 Task: Change the title font size to 7.
Action: Mouse moved to (194, 91)
Screenshot: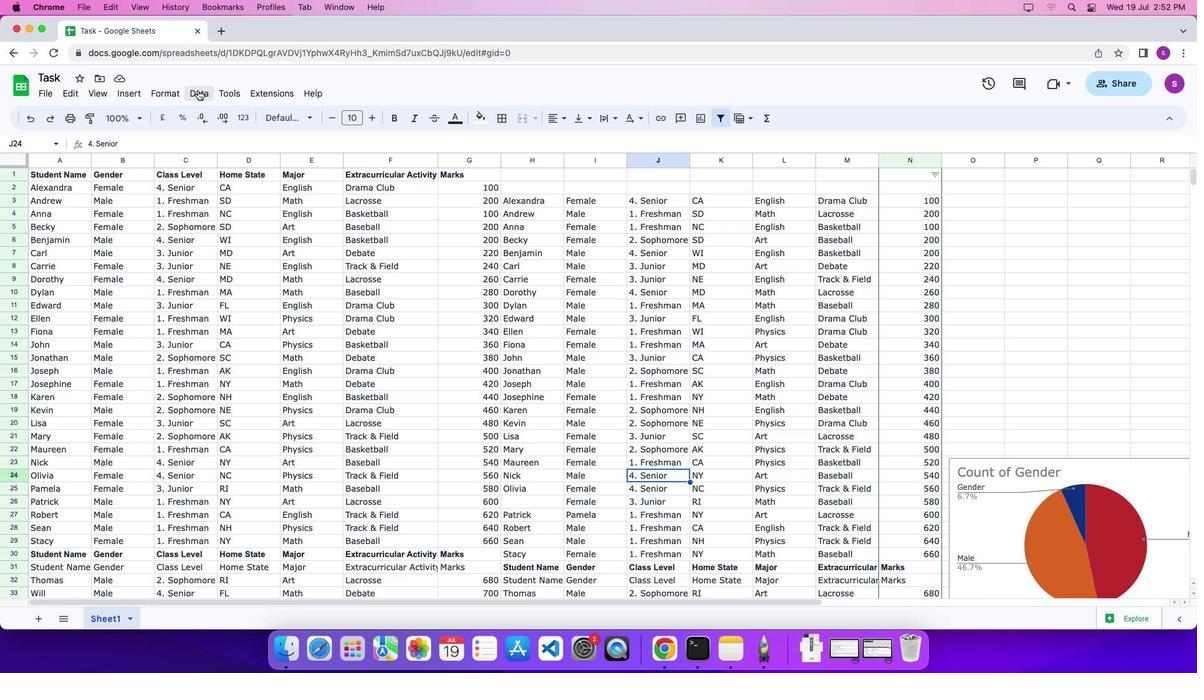 
Action: Mouse pressed left at (194, 91)
Screenshot: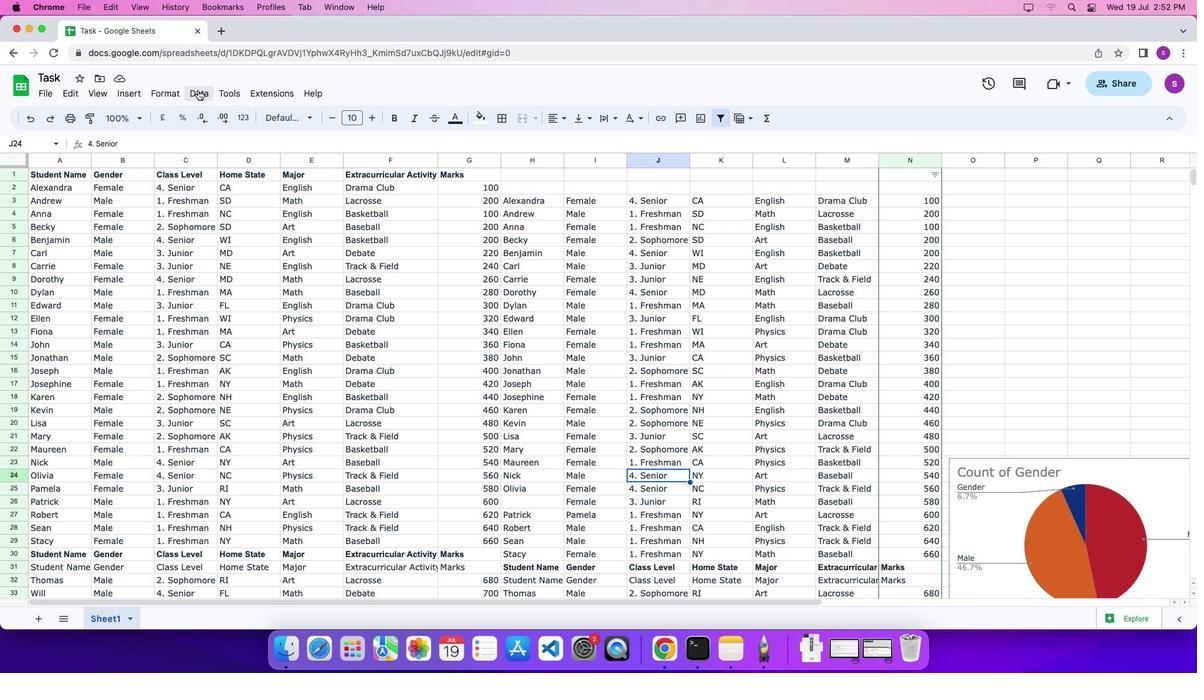
Action: Mouse moved to (200, 89)
Screenshot: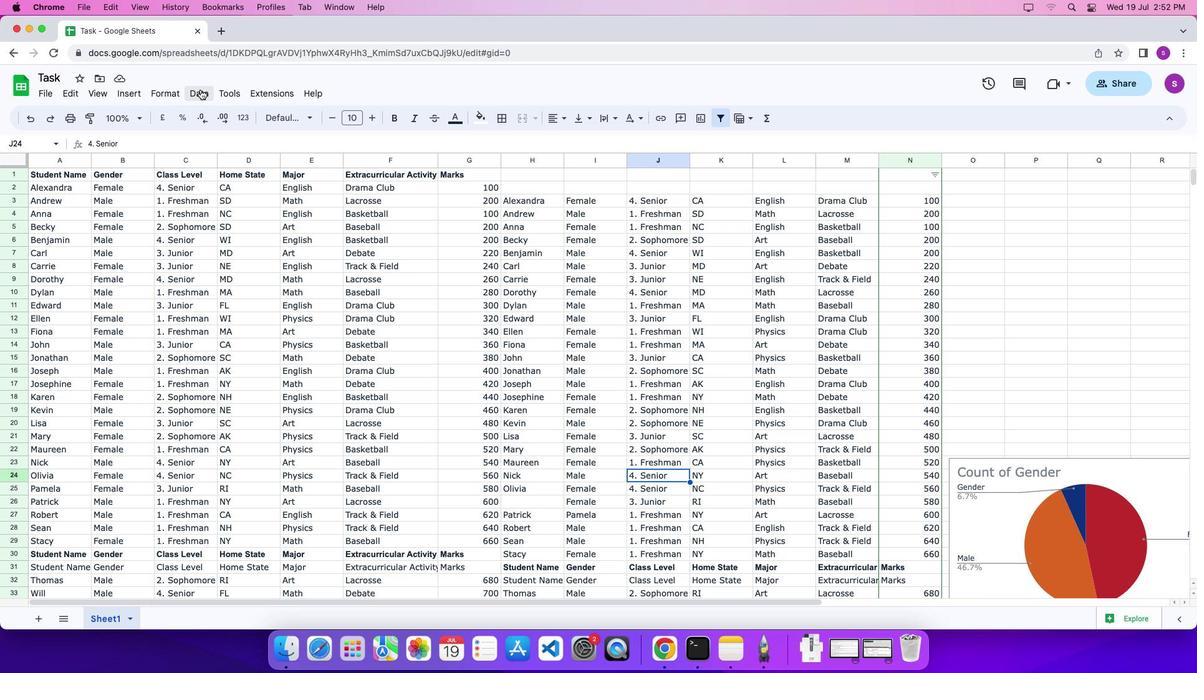 
Action: Mouse pressed left at (200, 89)
Screenshot: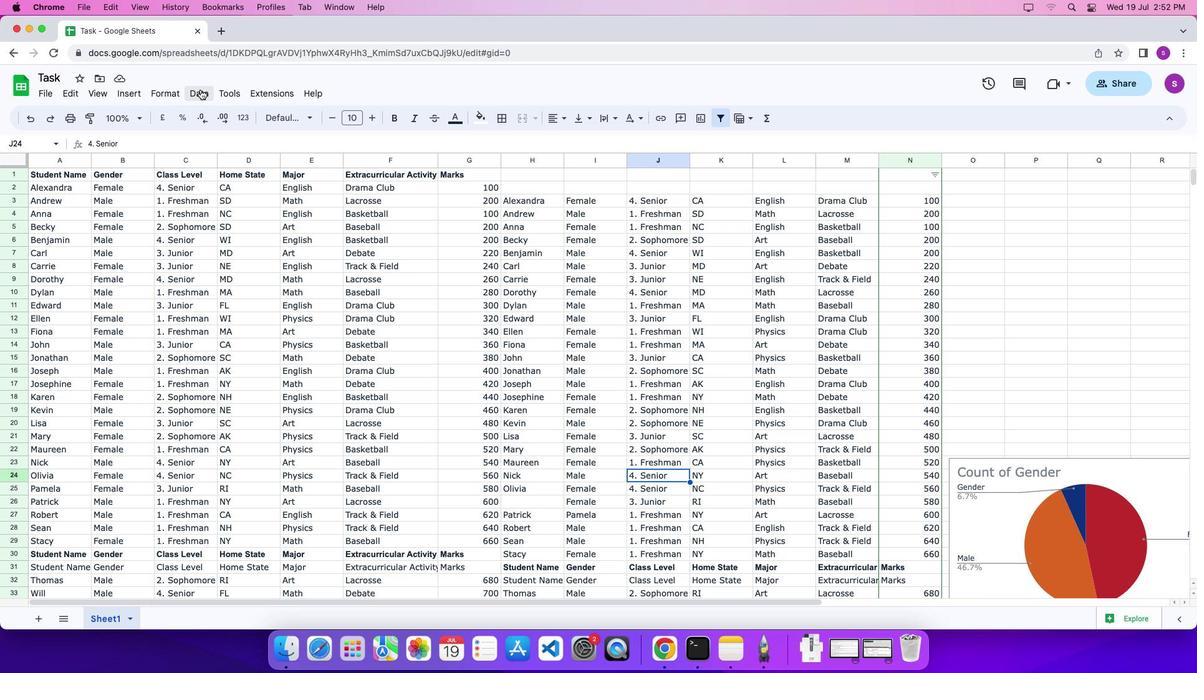 
Action: Mouse moved to (200, 89)
Screenshot: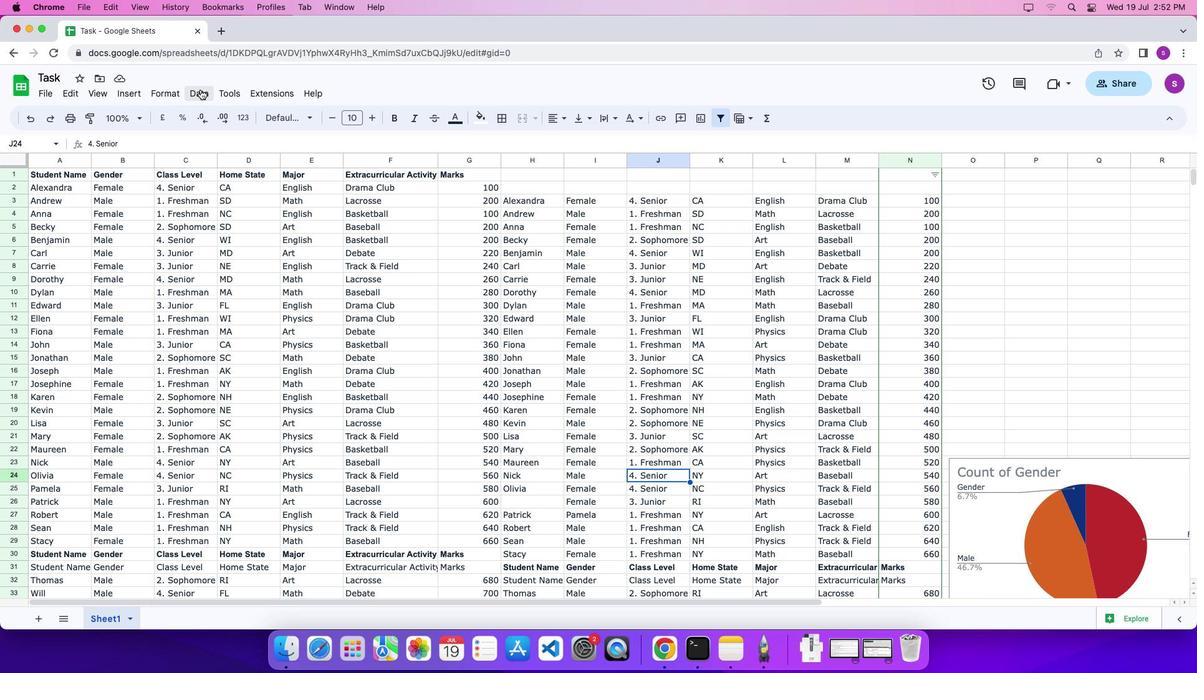 
Action: Mouse pressed left at (200, 89)
Screenshot: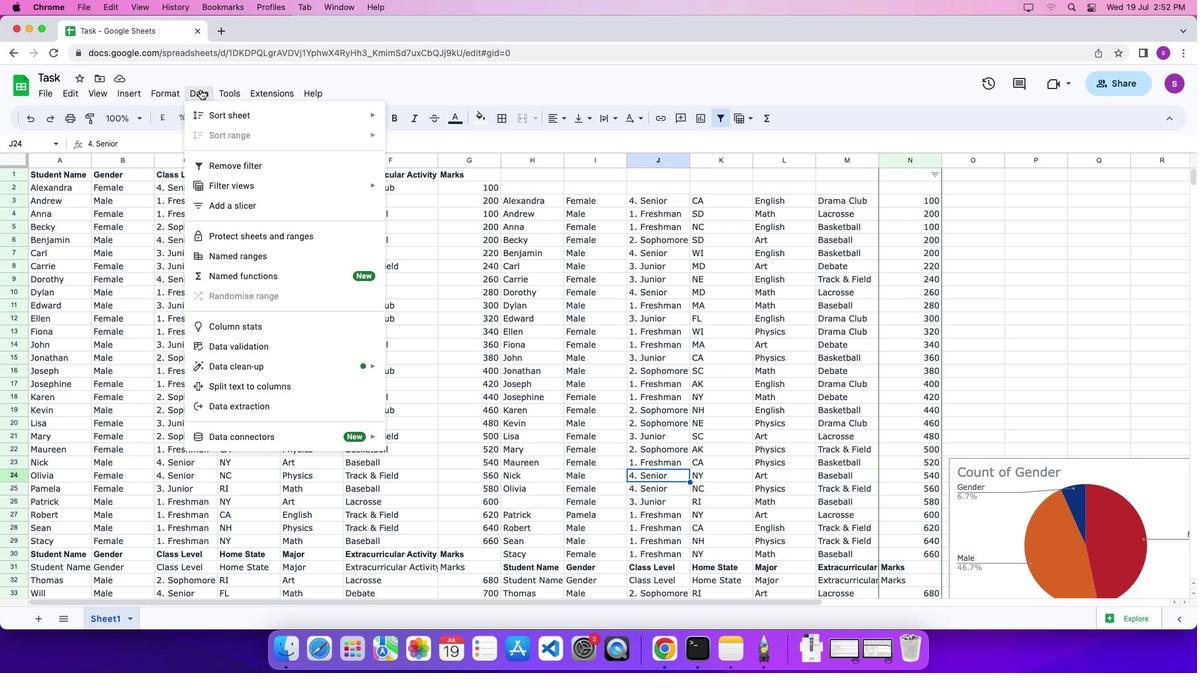 
Action: Mouse pressed left at (200, 89)
Screenshot: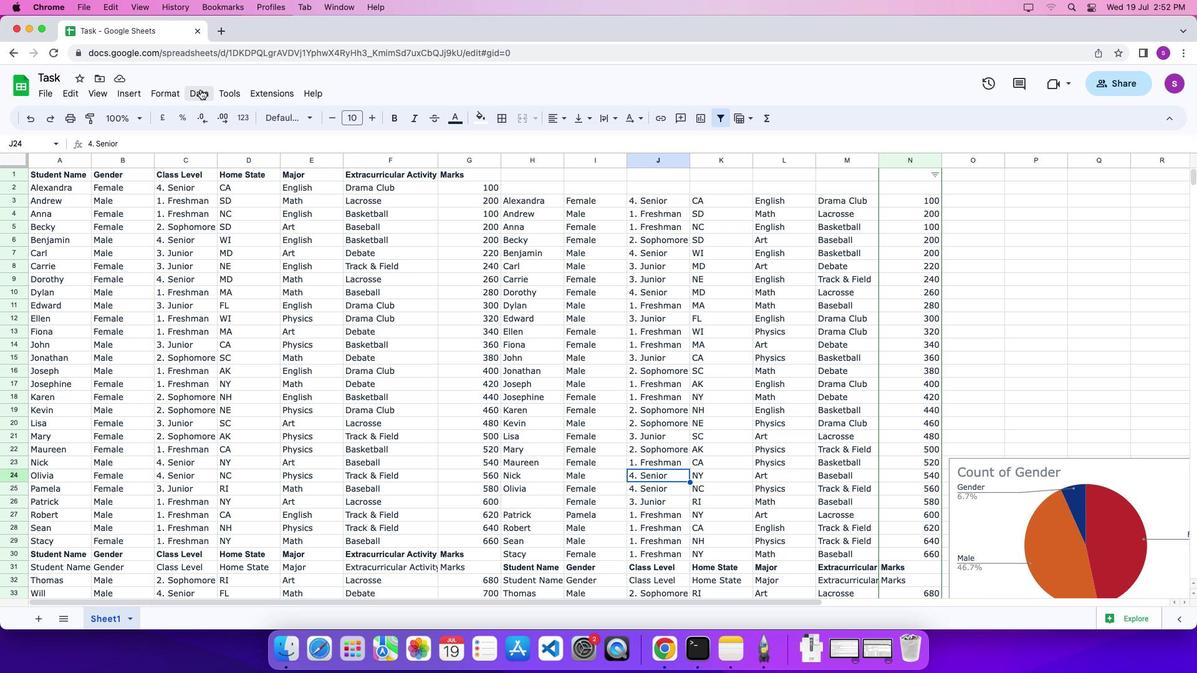 
Action: Mouse moved to (241, 208)
Screenshot: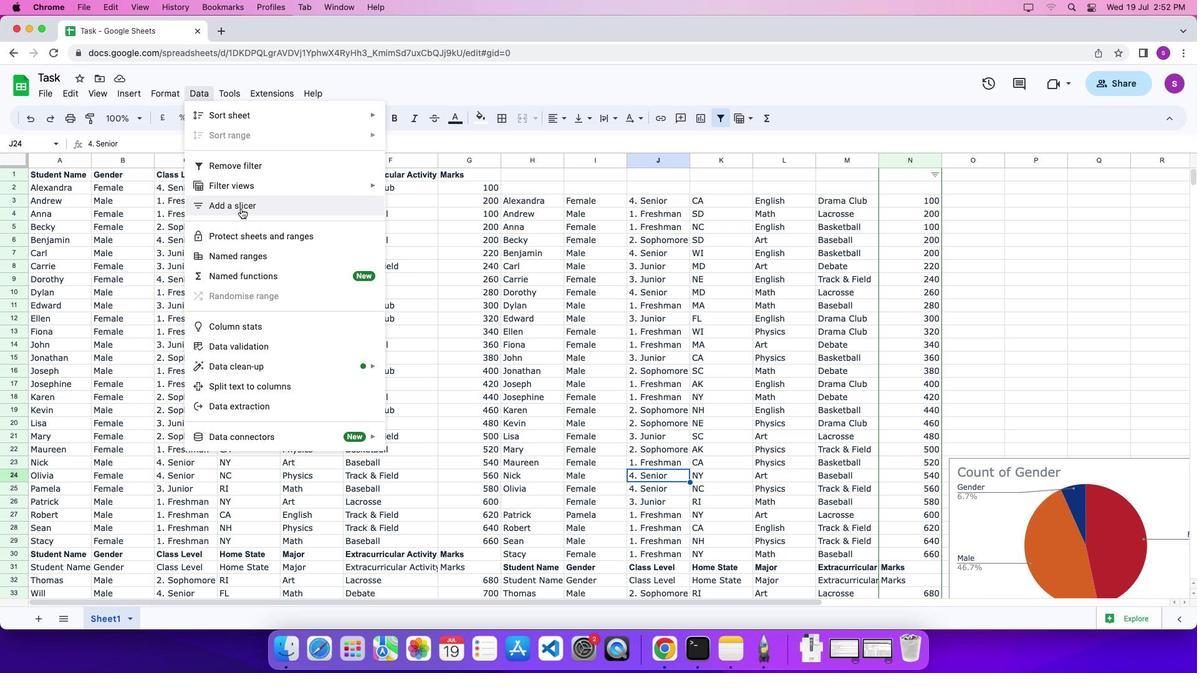 
Action: Mouse pressed left at (241, 208)
Screenshot: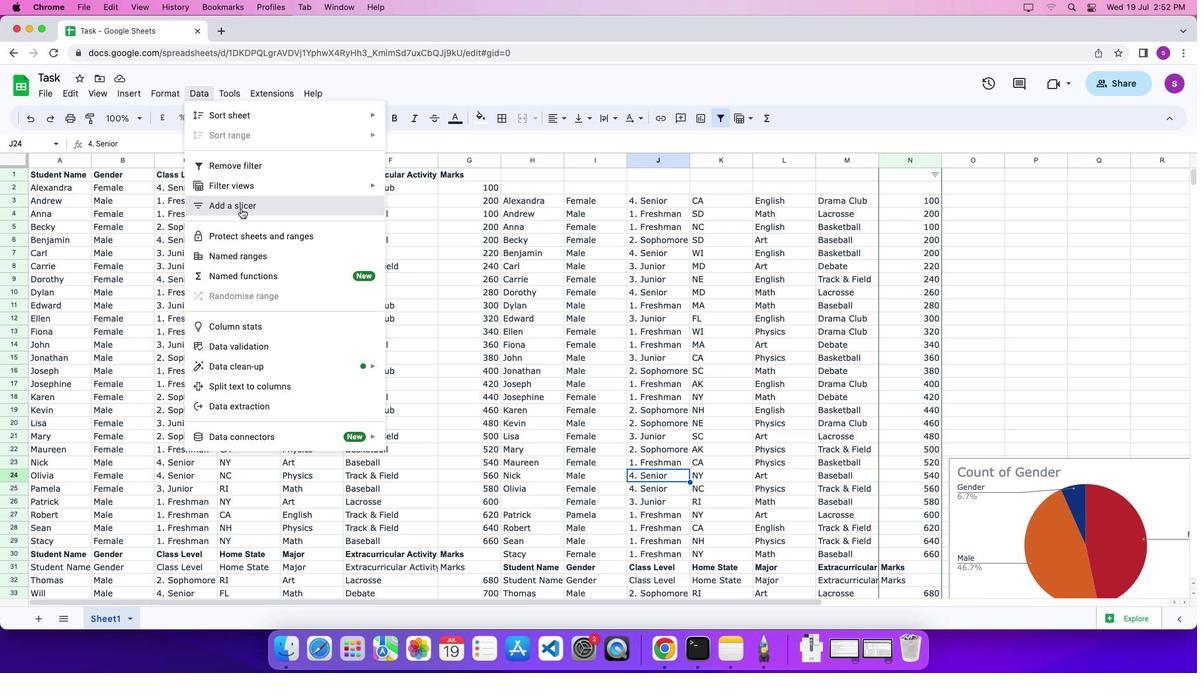 
Action: Mouse moved to (1045, 285)
Screenshot: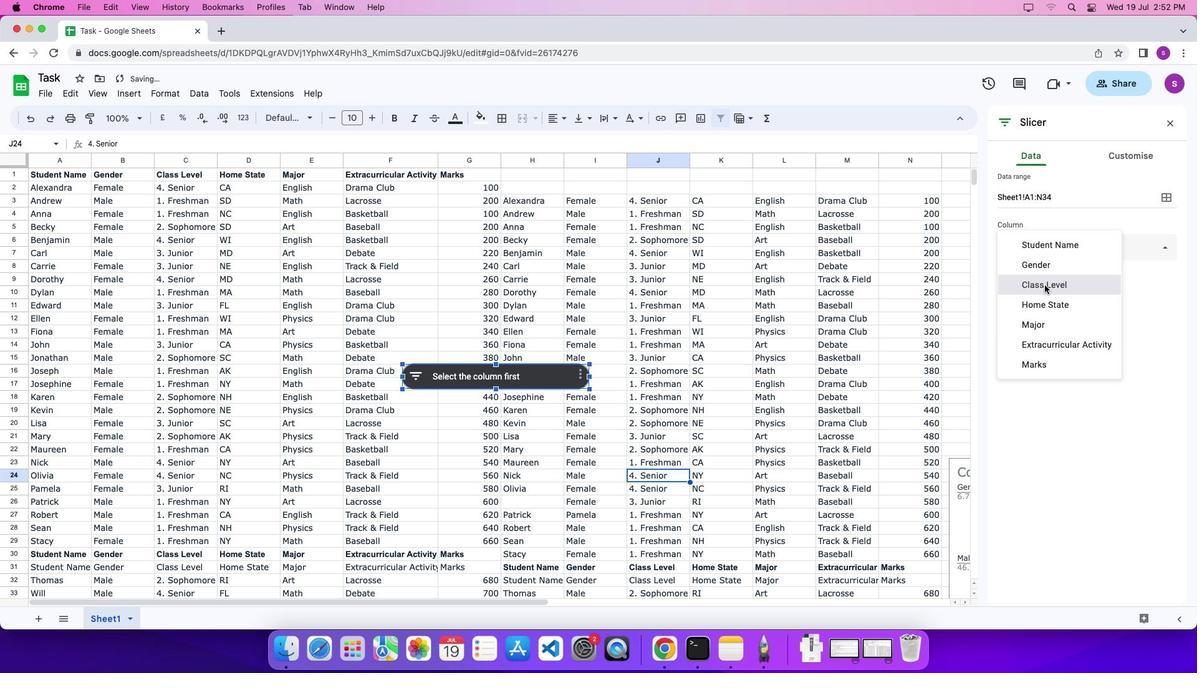 
Action: Mouse pressed left at (1045, 285)
Screenshot: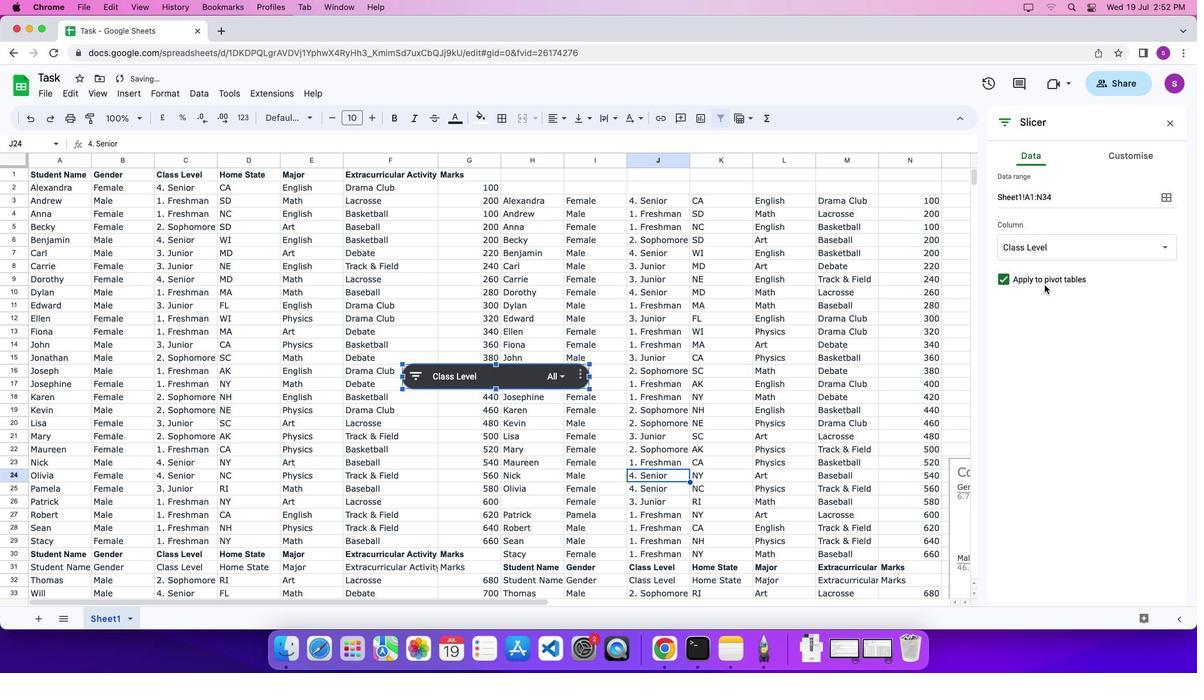 
Action: Mouse moved to (1114, 155)
Screenshot: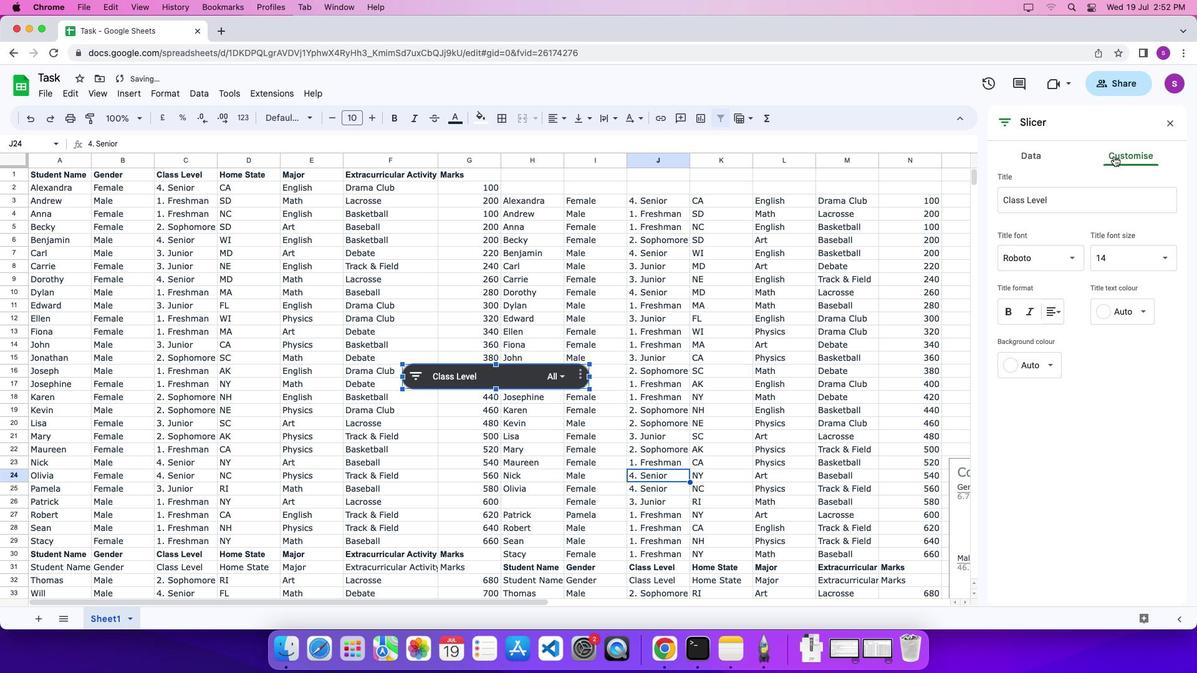 
Action: Mouse pressed left at (1114, 155)
Screenshot: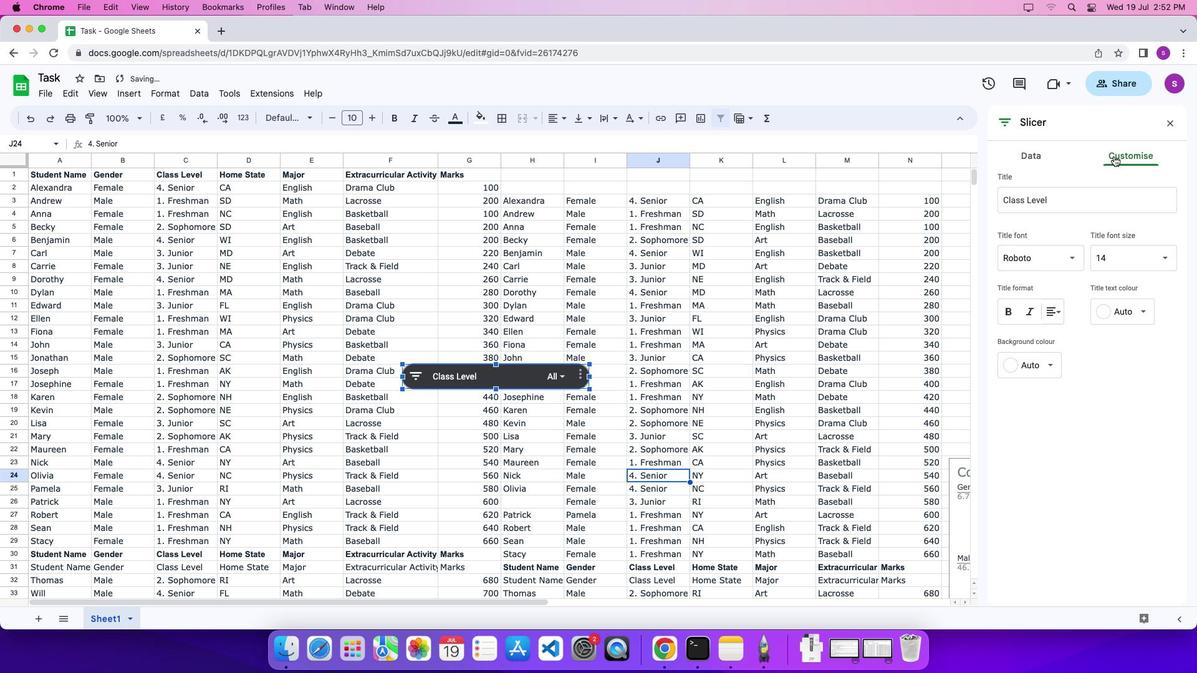 
Action: Mouse moved to (1146, 253)
Screenshot: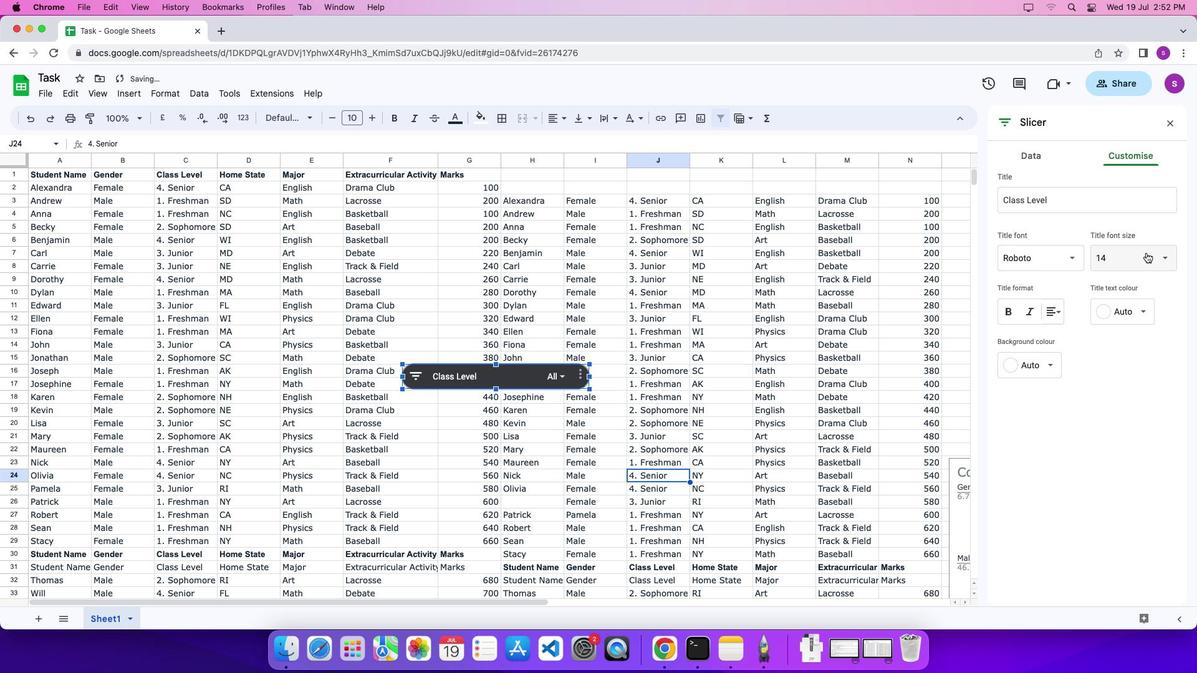 
Action: Mouse pressed left at (1146, 253)
Screenshot: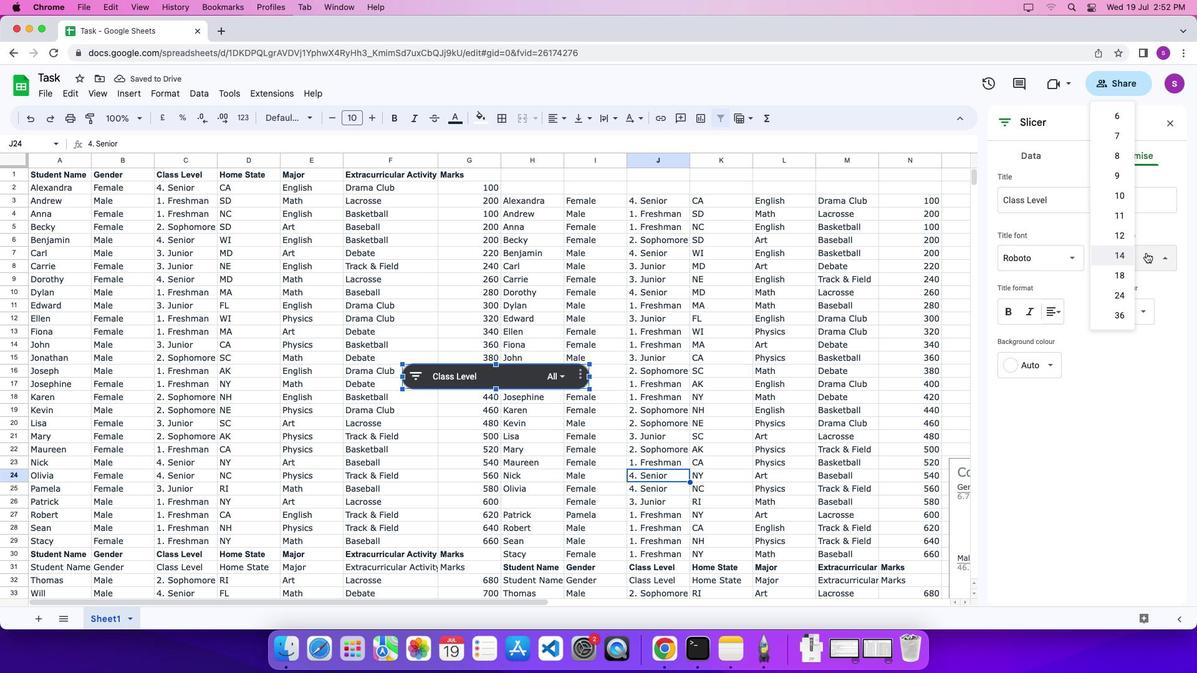 
Action: Mouse moved to (1118, 139)
Screenshot: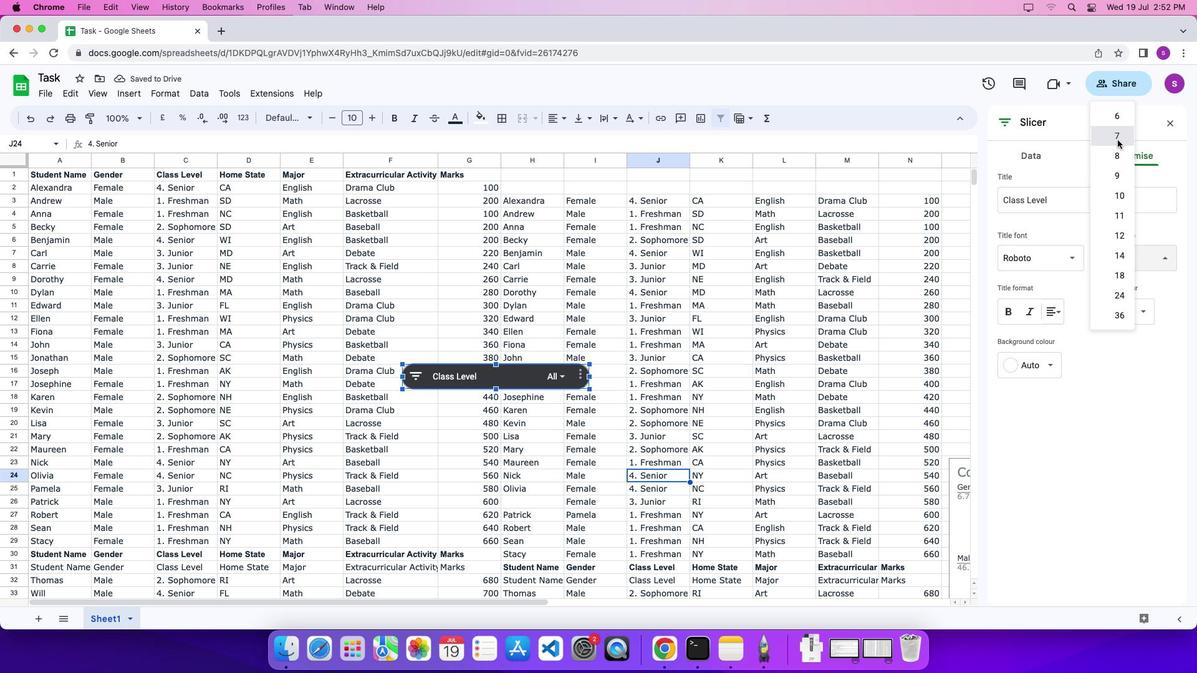 
Action: Mouse pressed left at (1118, 139)
Screenshot: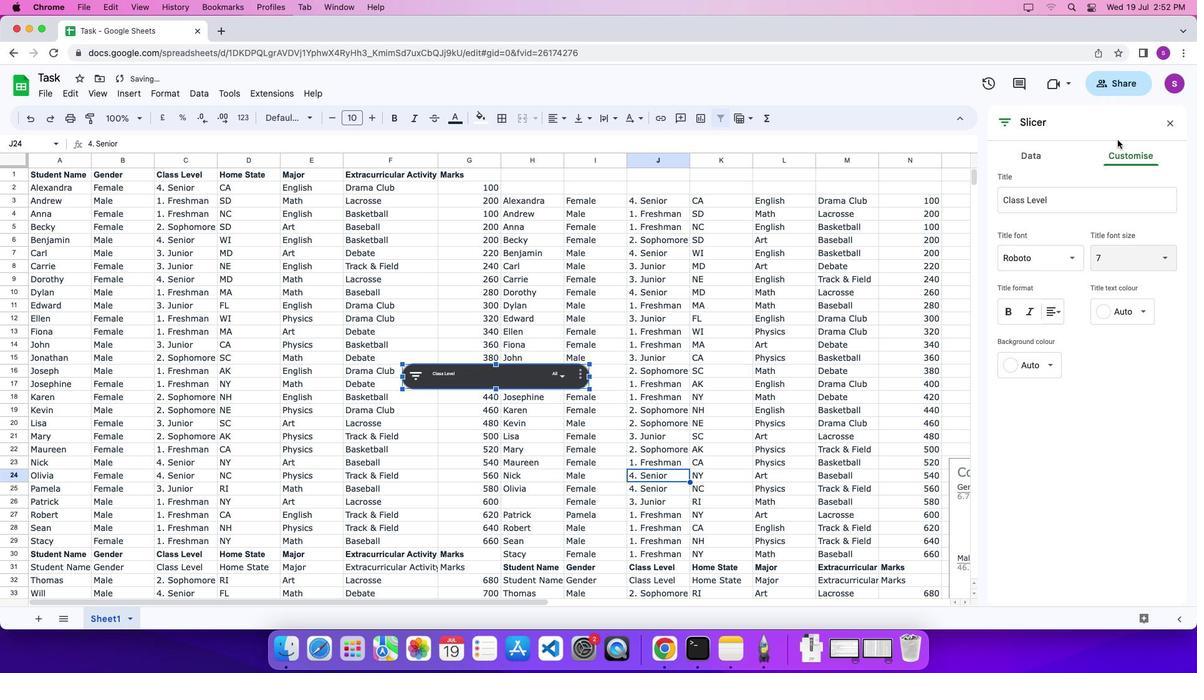 
